 Task: Create a chart with the data range A1:B2 in an existing sheet.
Action: Mouse moved to (141, 131)
Screenshot: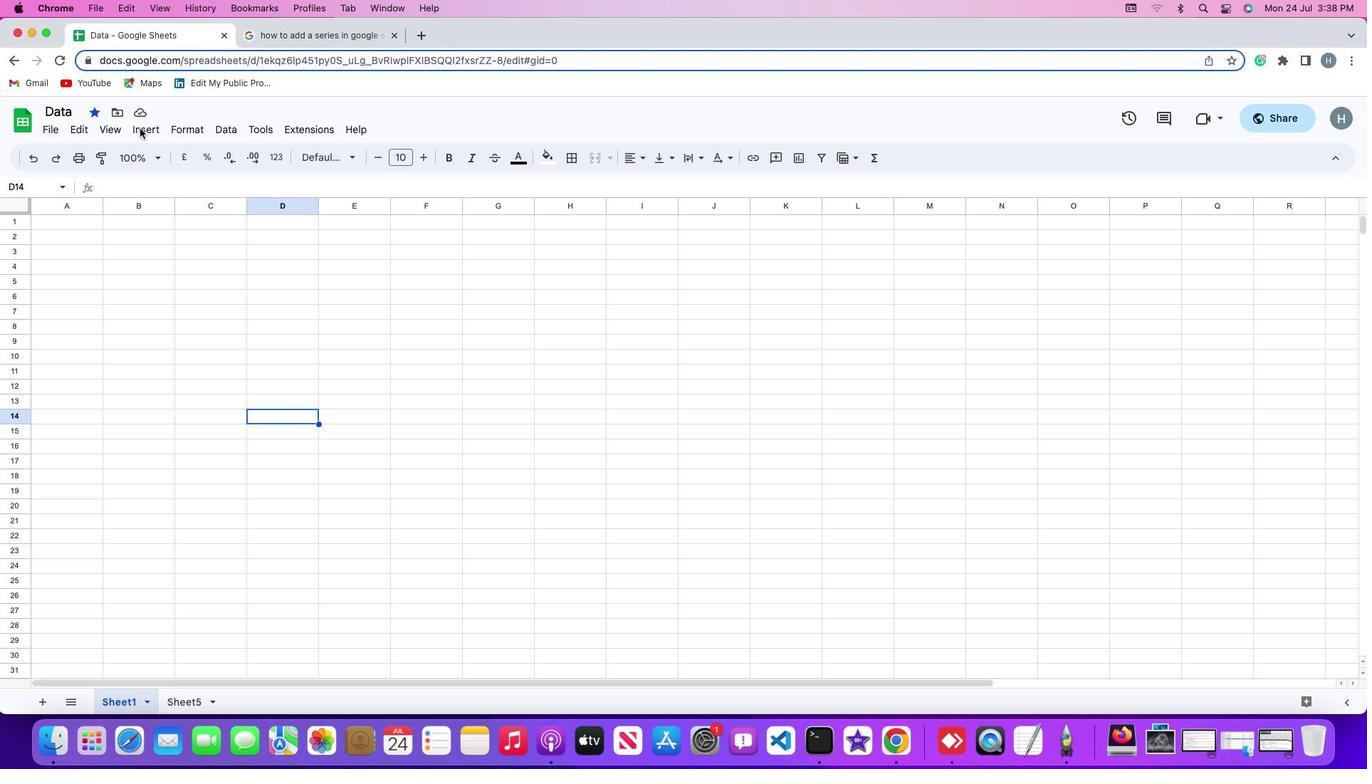 
Action: Mouse pressed left at (141, 131)
Screenshot: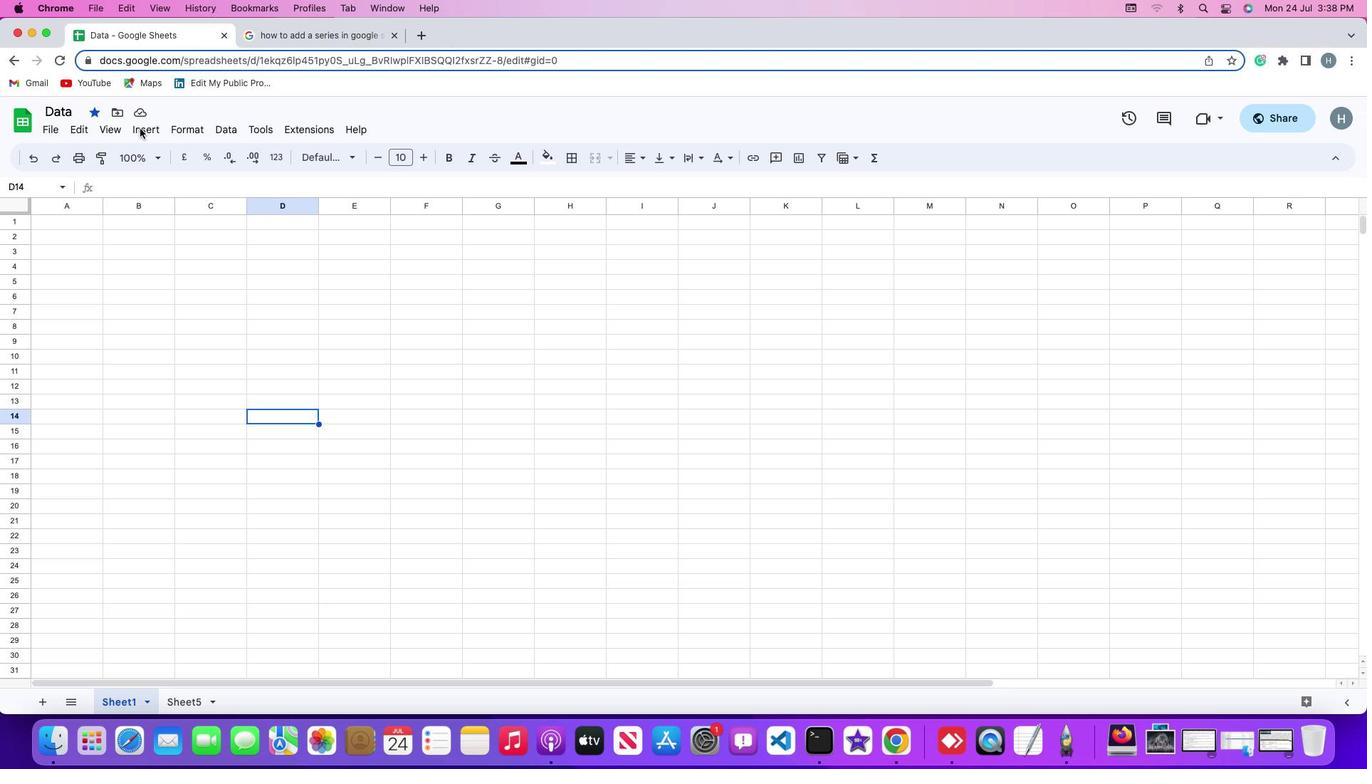 
Action: Mouse moved to (146, 130)
Screenshot: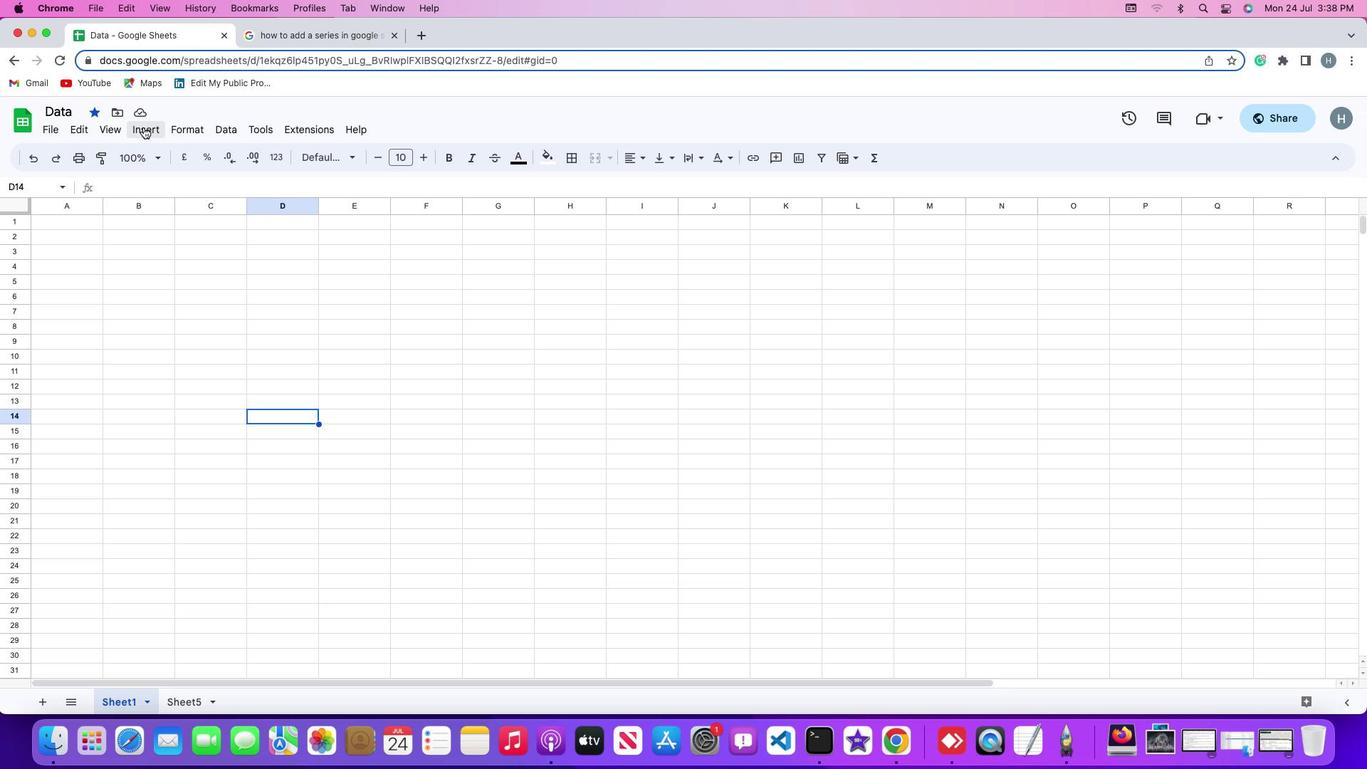 
Action: Mouse pressed left at (146, 130)
Screenshot: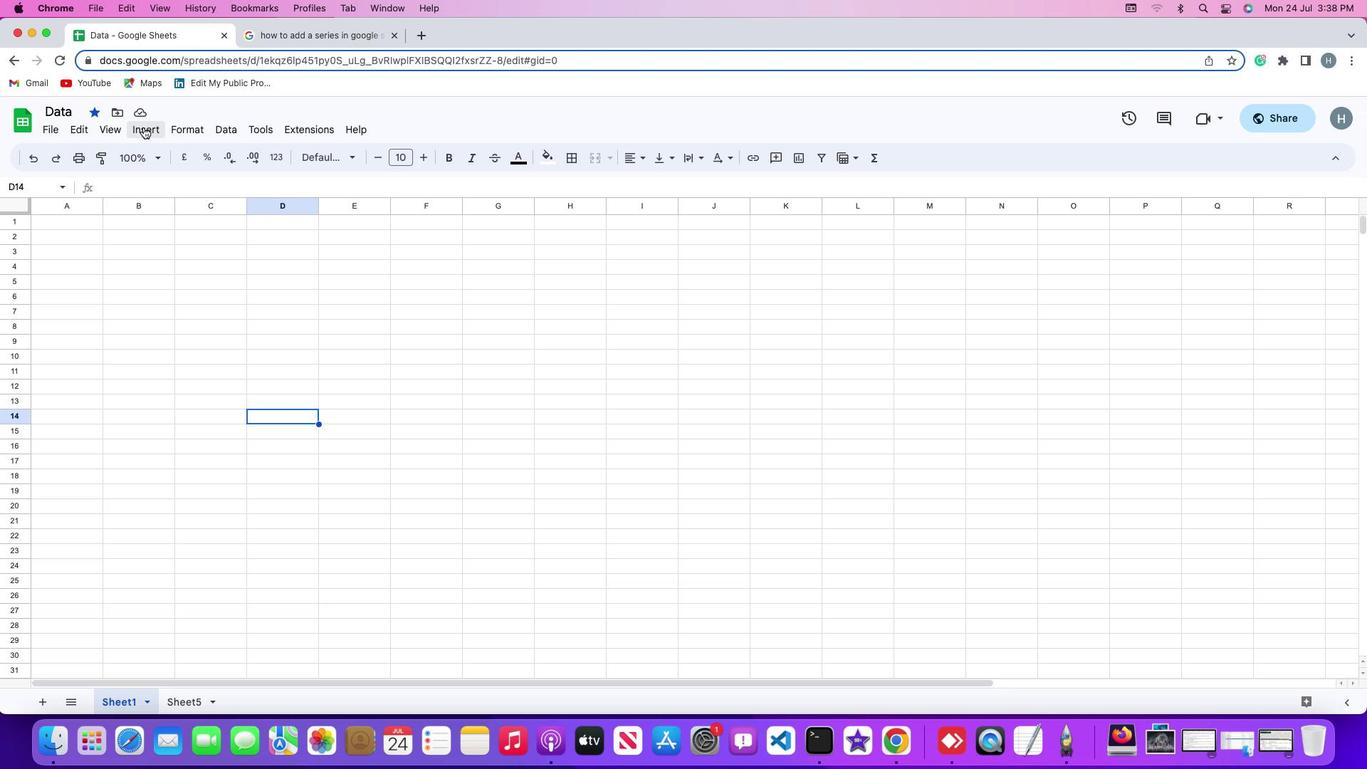 
Action: Mouse moved to (190, 282)
Screenshot: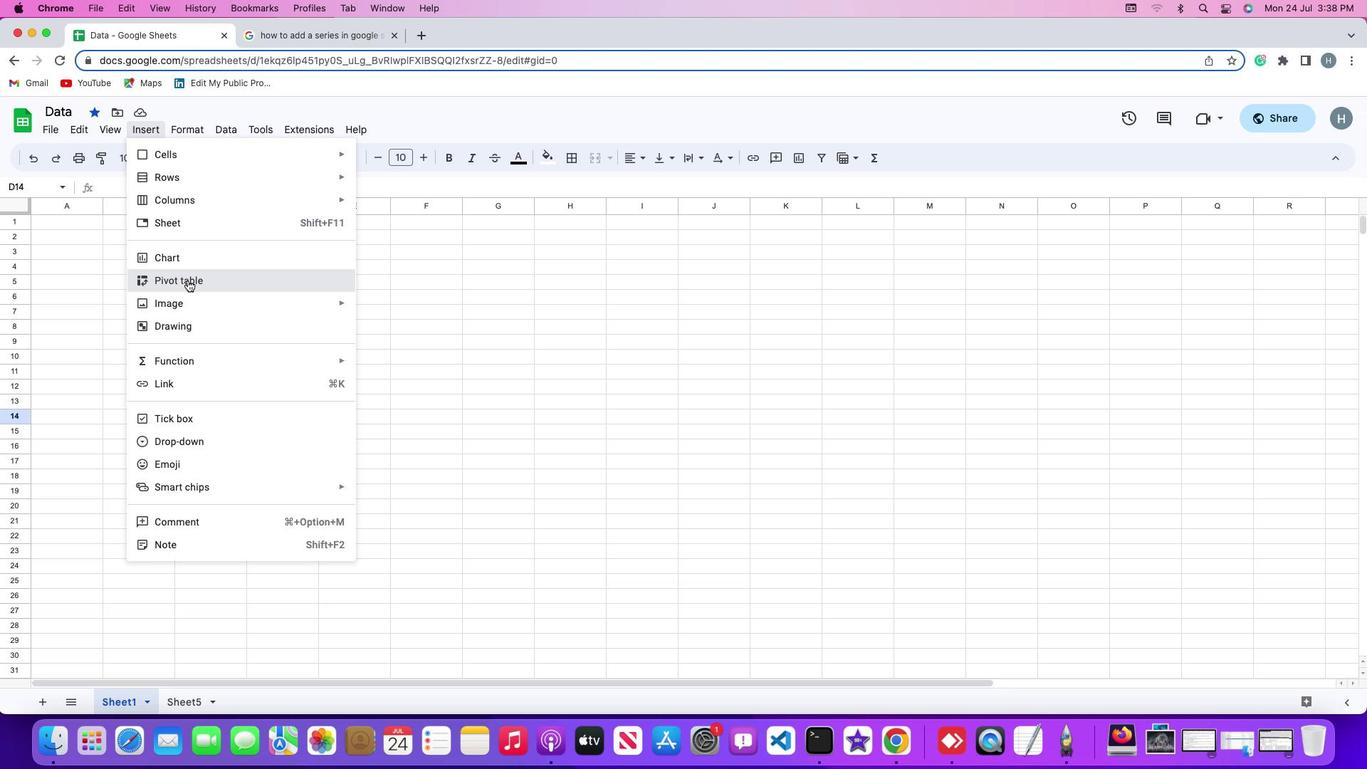 
Action: Mouse pressed left at (190, 282)
Screenshot: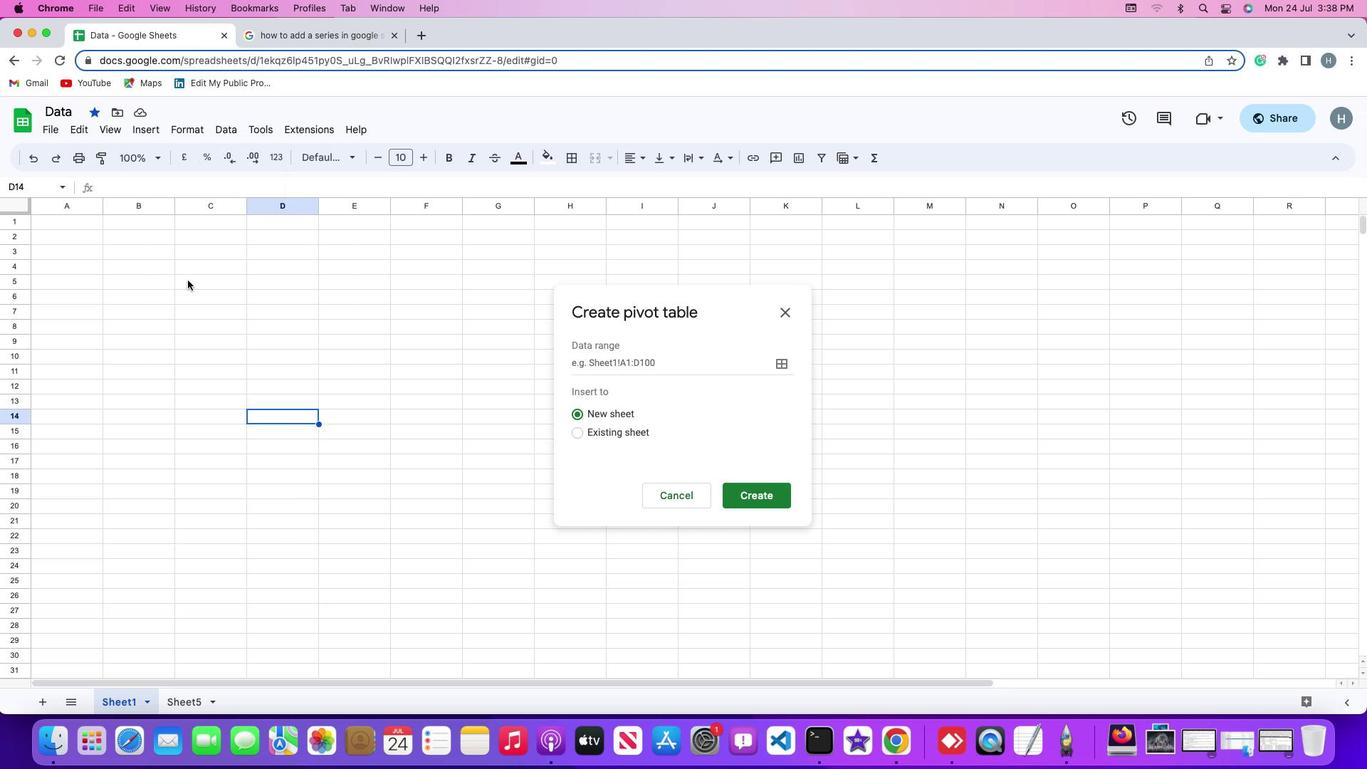 
Action: Mouse moved to (586, 433)
Screenshot: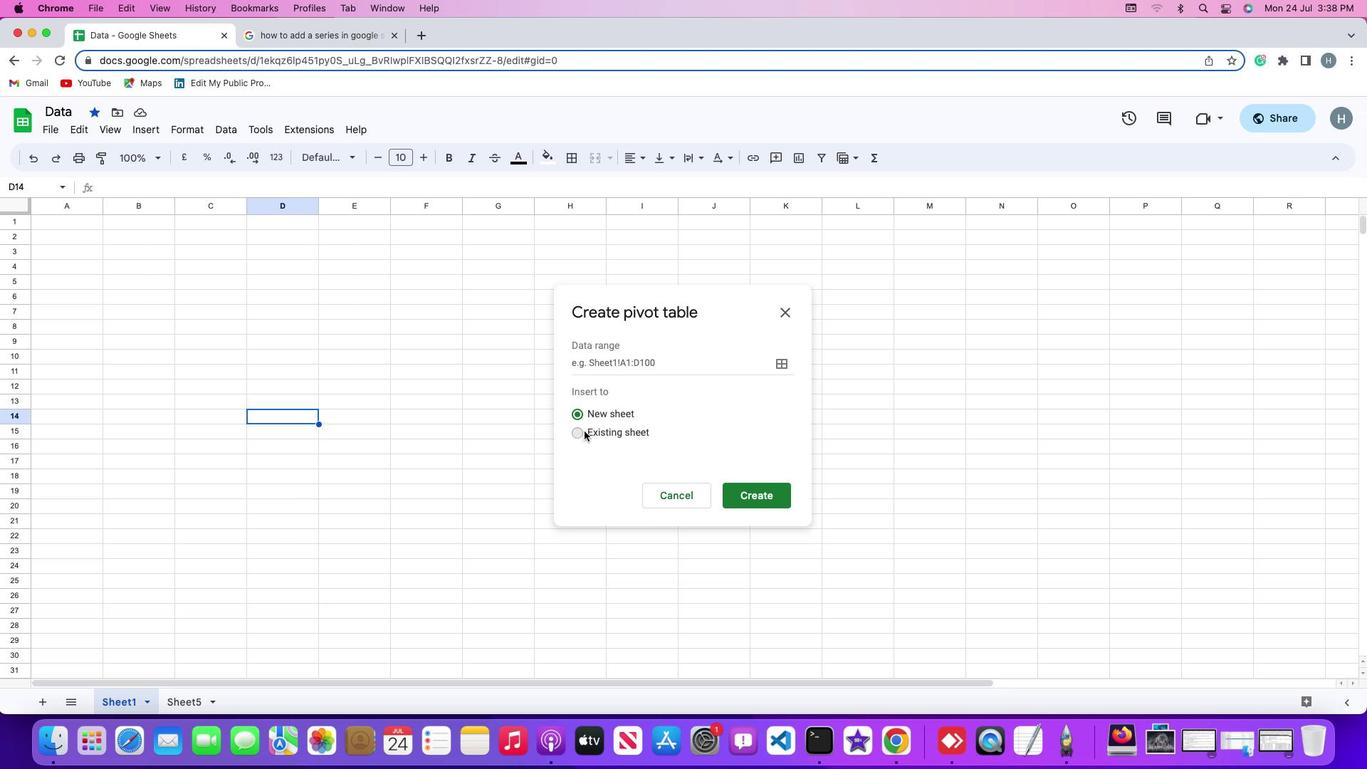 
Action: Mouse pressed left at (586, 433)
Screenshot: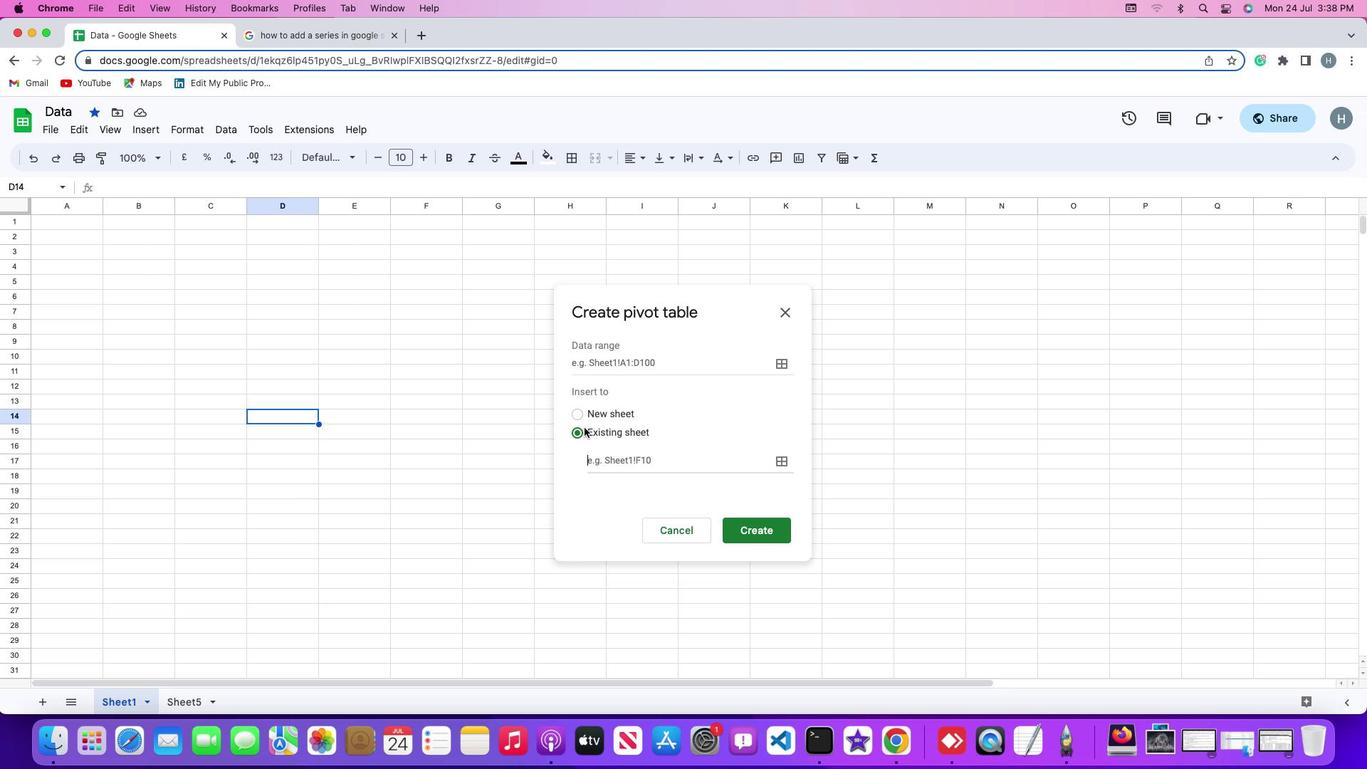 
Action: Mouse moved to (616, 362)
Screenshot: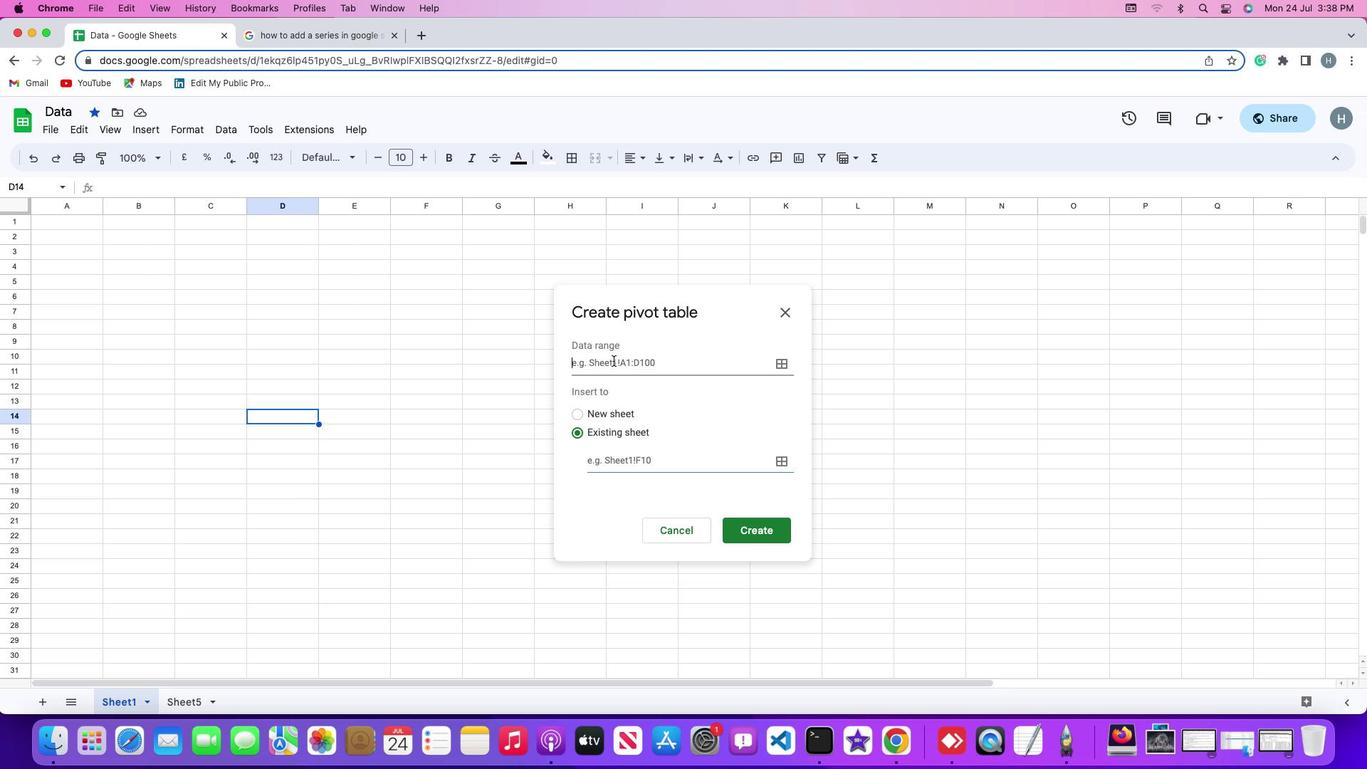 
Action: Mouse pressed left at (616, 362)
Screenshot: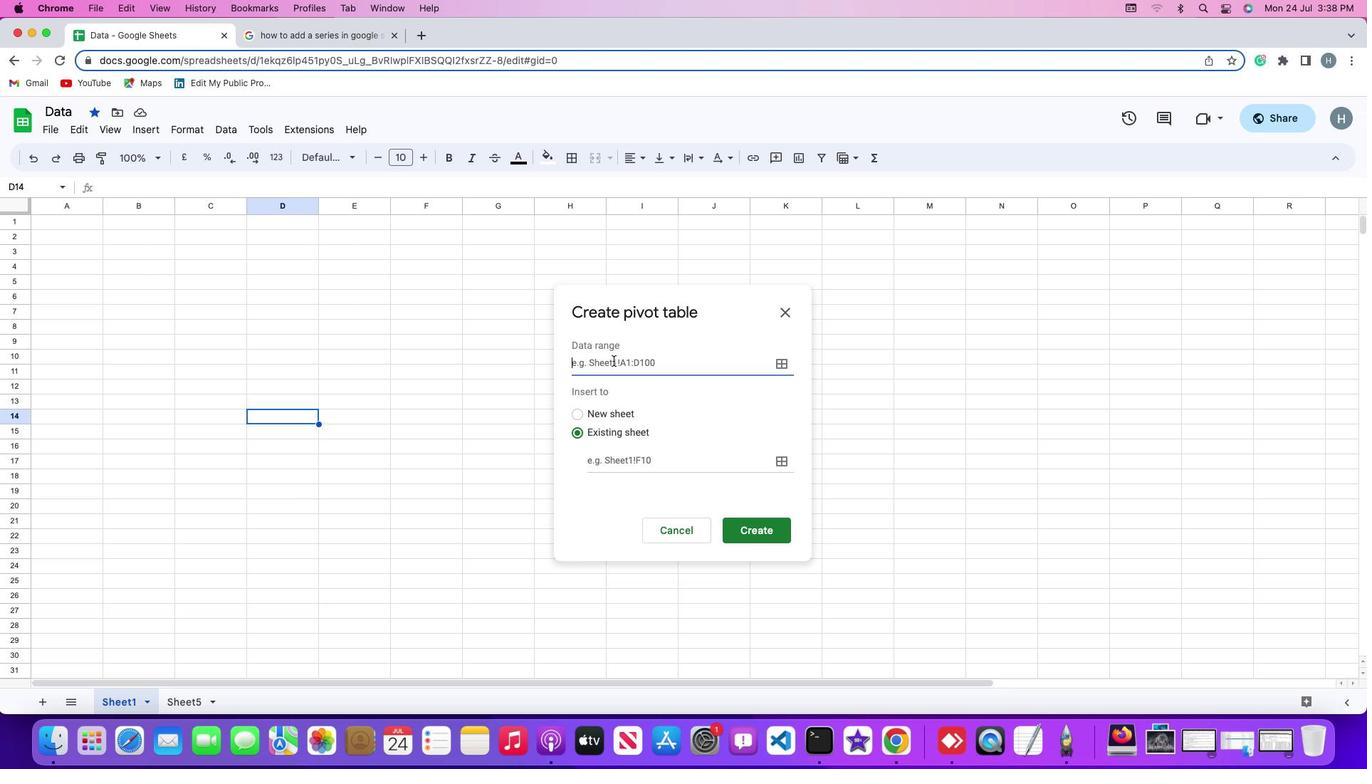 
Action: Key pressed Key.shift'A''1'Key.shift_r':'Key.shift'B''2'
Screenshot: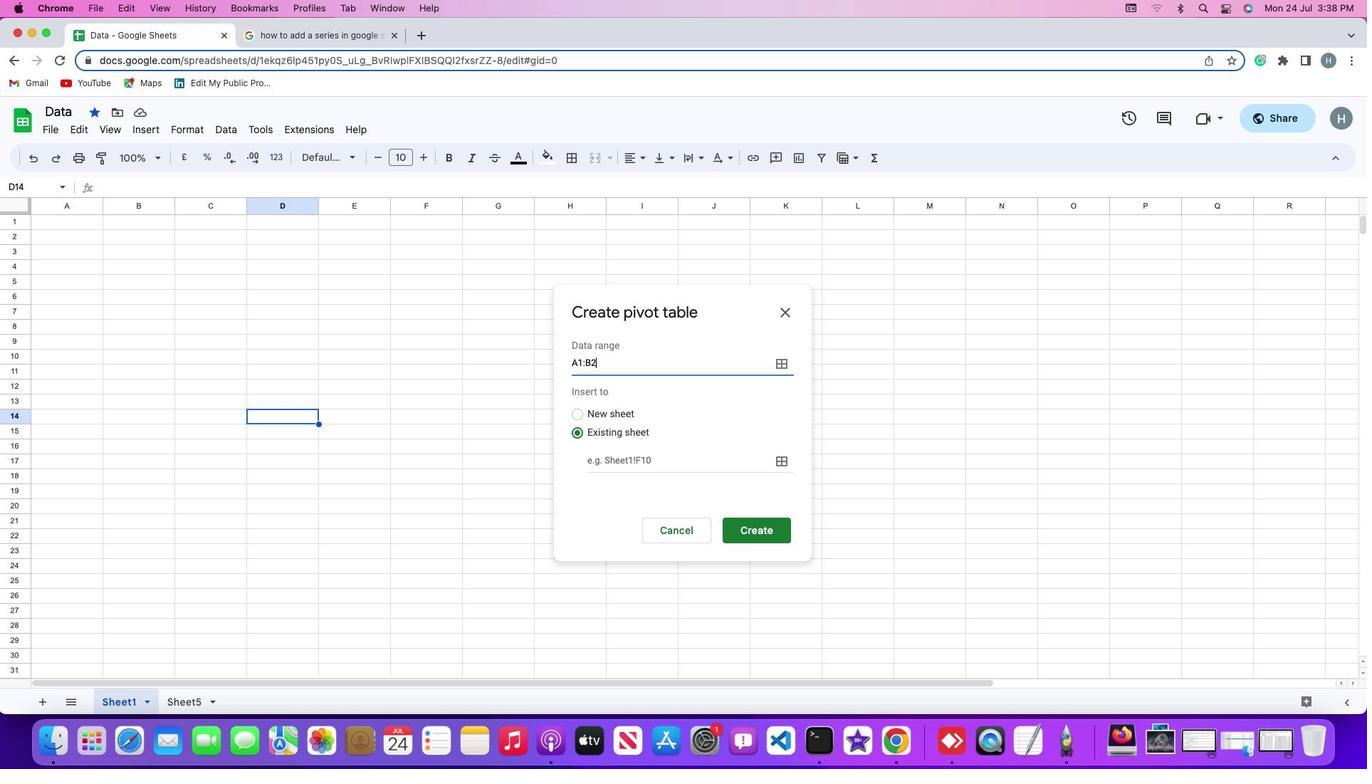
Action: Mouse moved to (636, 465)
Screenshot: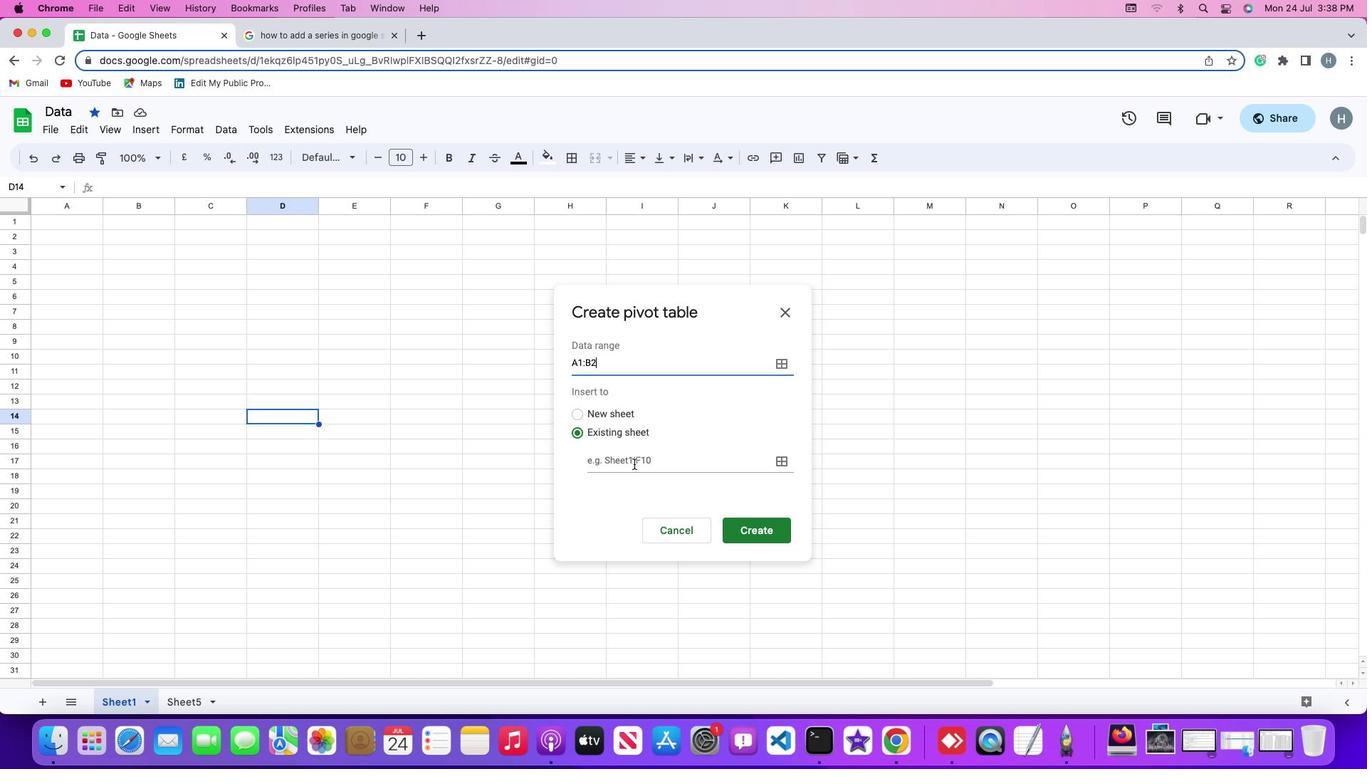 
Action: Mouse pressed left at (636, 465)
Screenshot: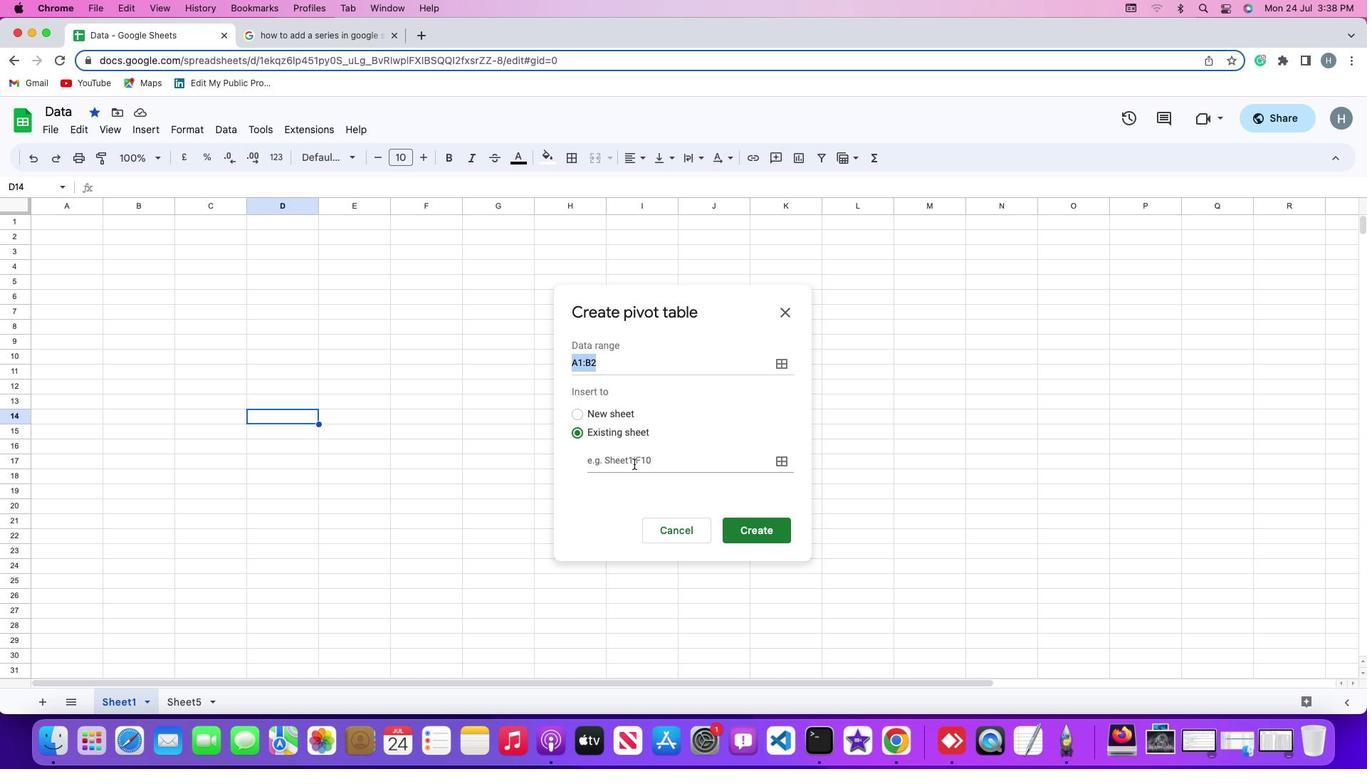 
Action: Mouse pressed left at (636, 465)
Screenshot: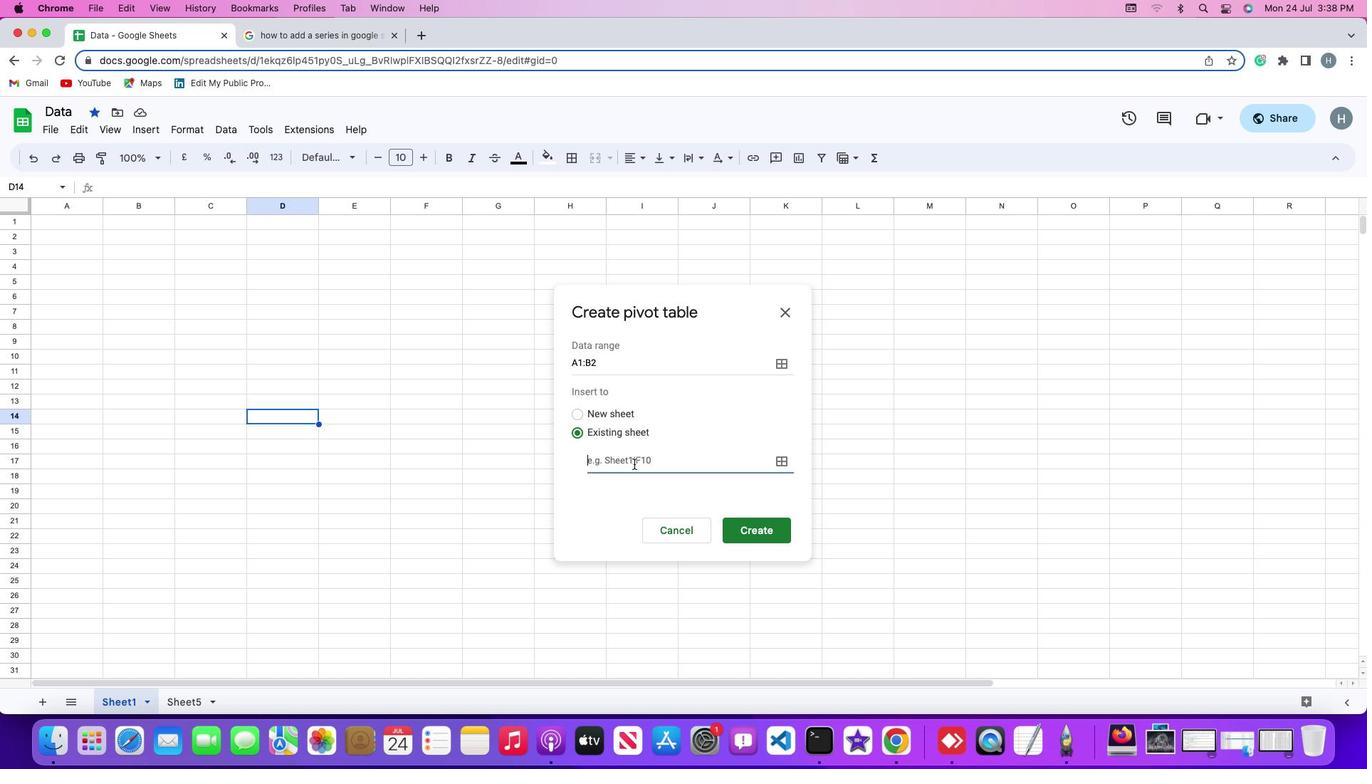 
Action: Key pressed Key.shift'C''3'
Screenshot: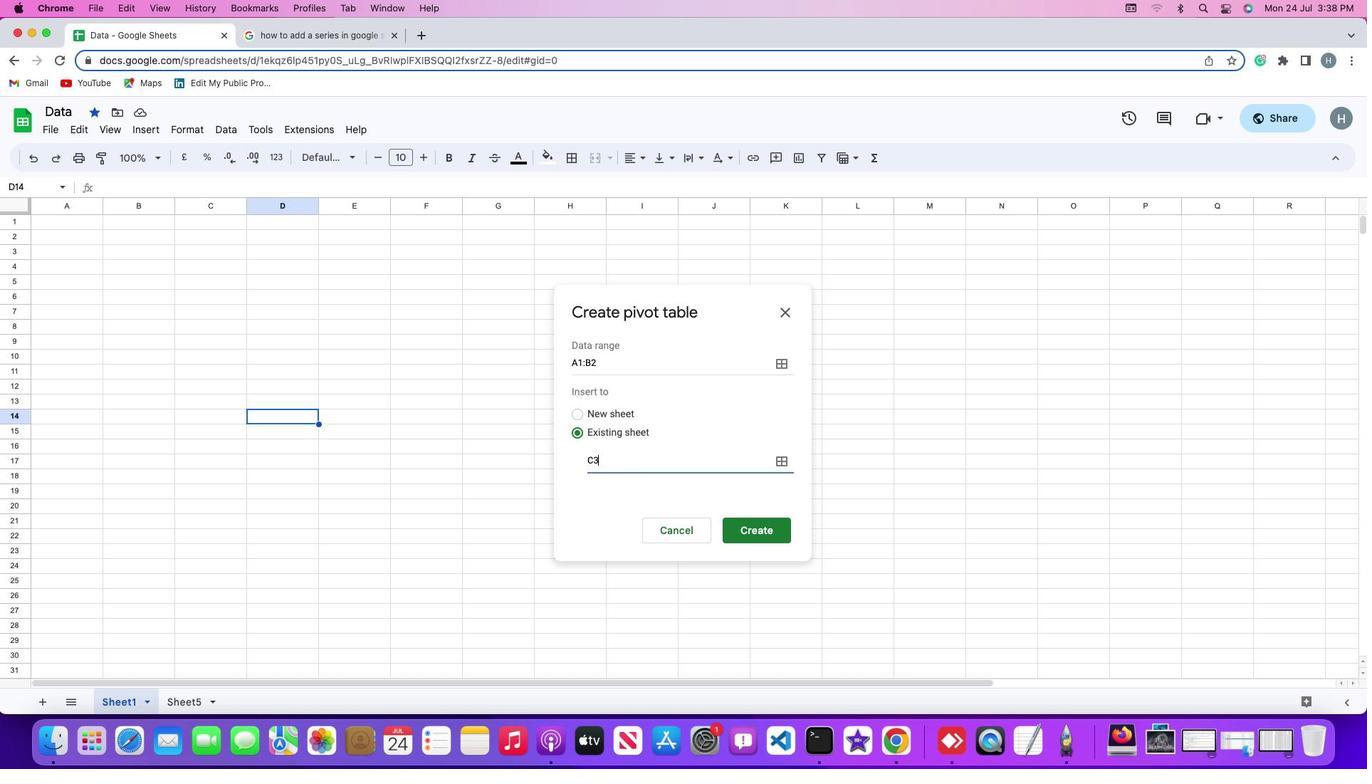 
Action: Mouse moved to (760, 526)
Screenshot: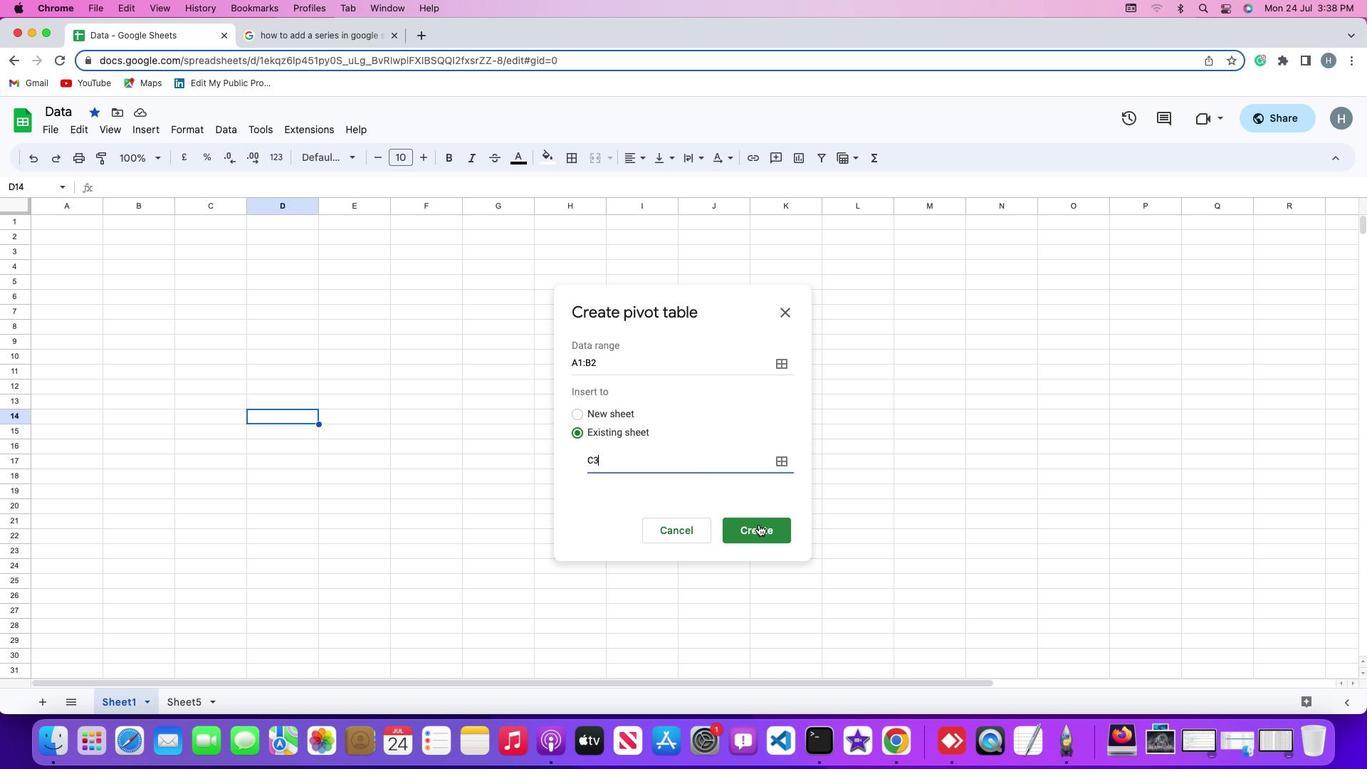 
Action: Mouse pressed left at (760, 526)
Screenshot: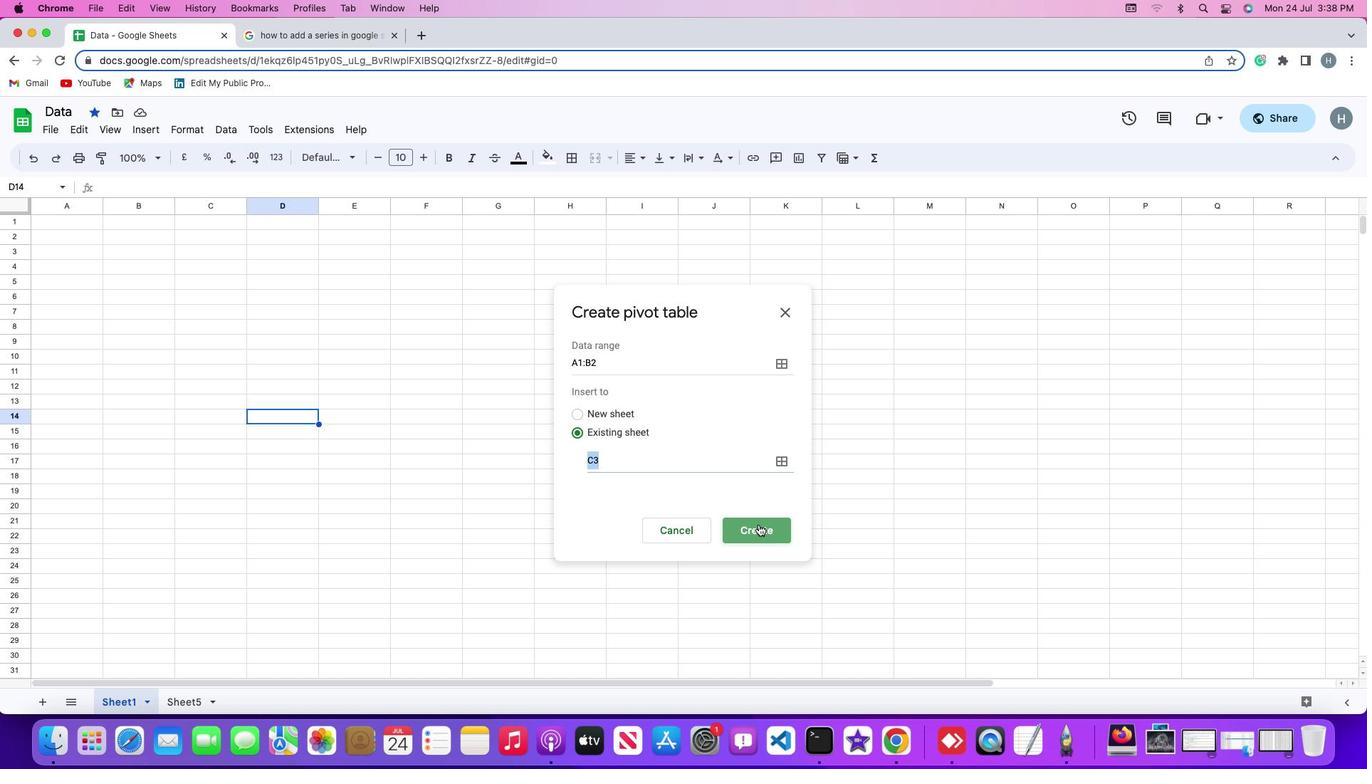 
Action: Mouse moved to (441, 353)
Screenshot: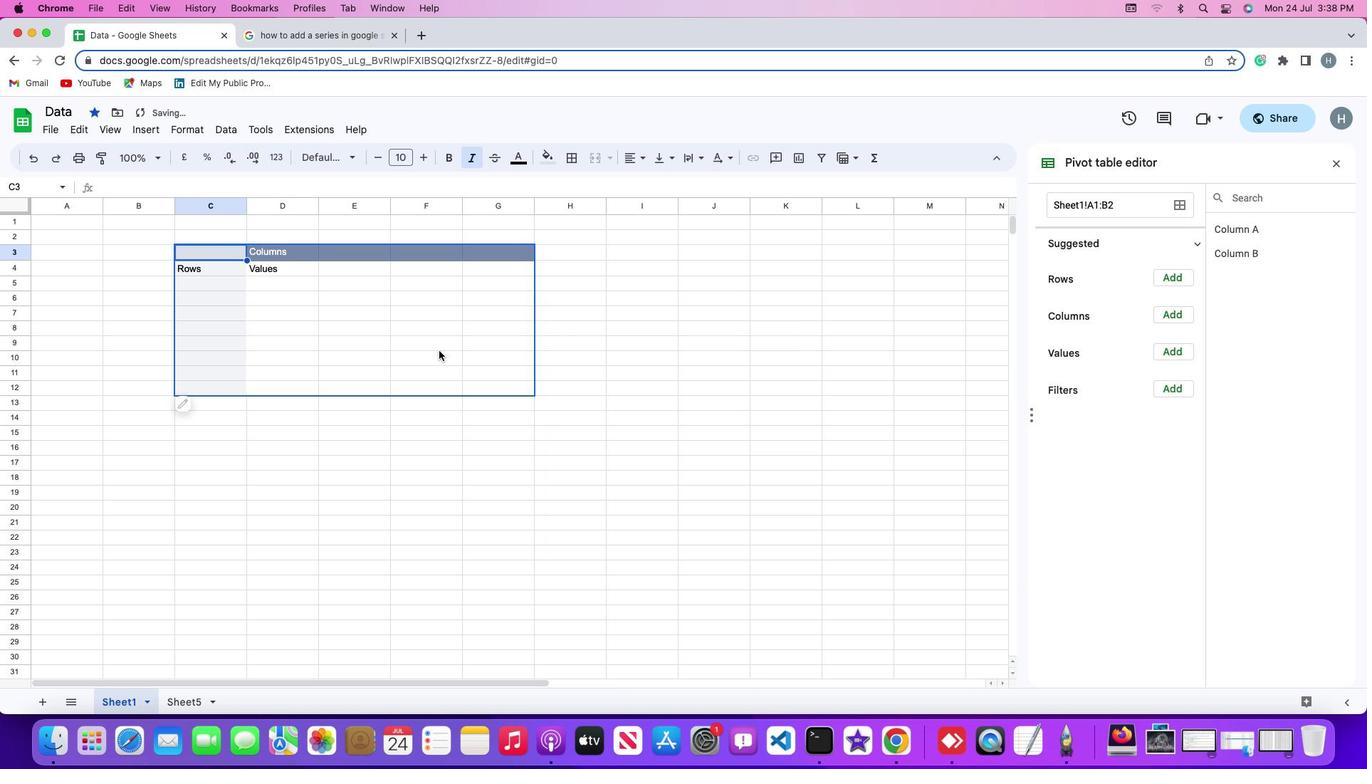 
